 Task: Add Nikhil Rathi as a follower.
Action: Mouse moved to (410, 53)
Screenshot: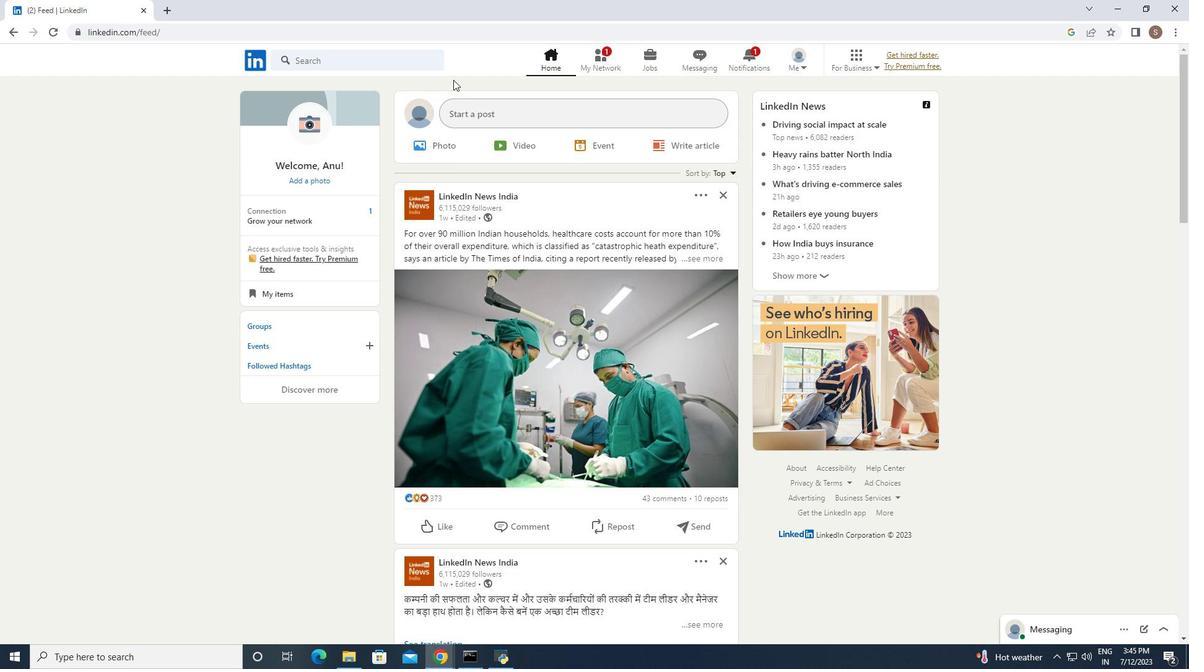 
Action: Mouse pressed left at (410, 53)
Screenshot: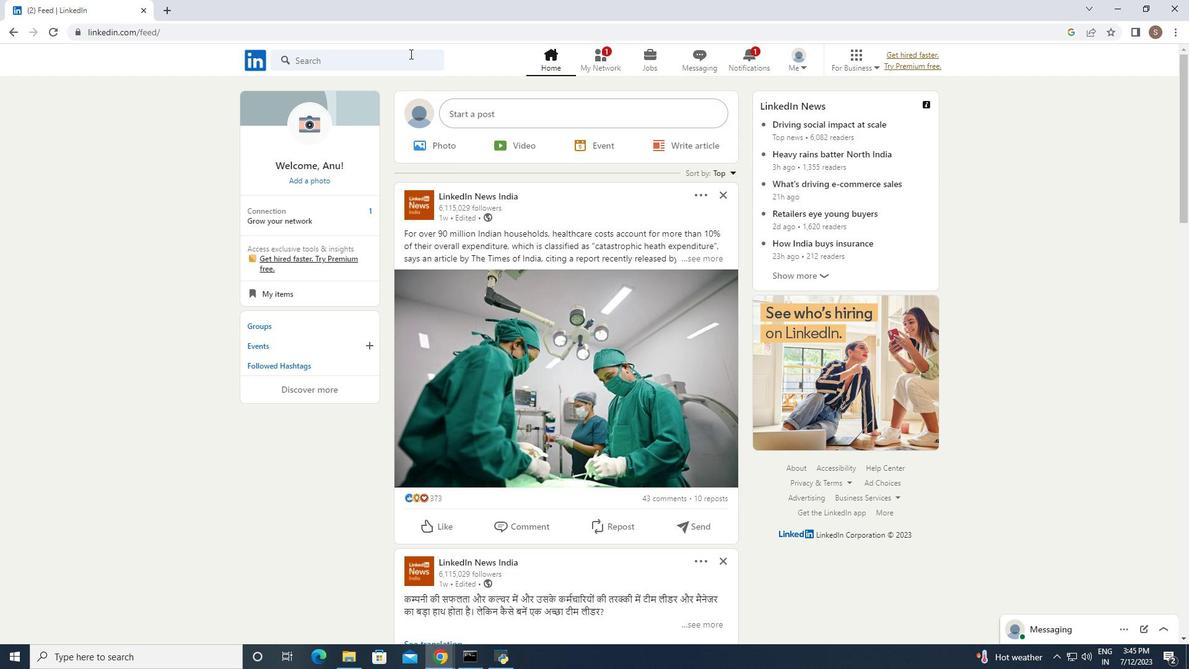 
Action: Mouse moved to (320, 160)
Screenshot: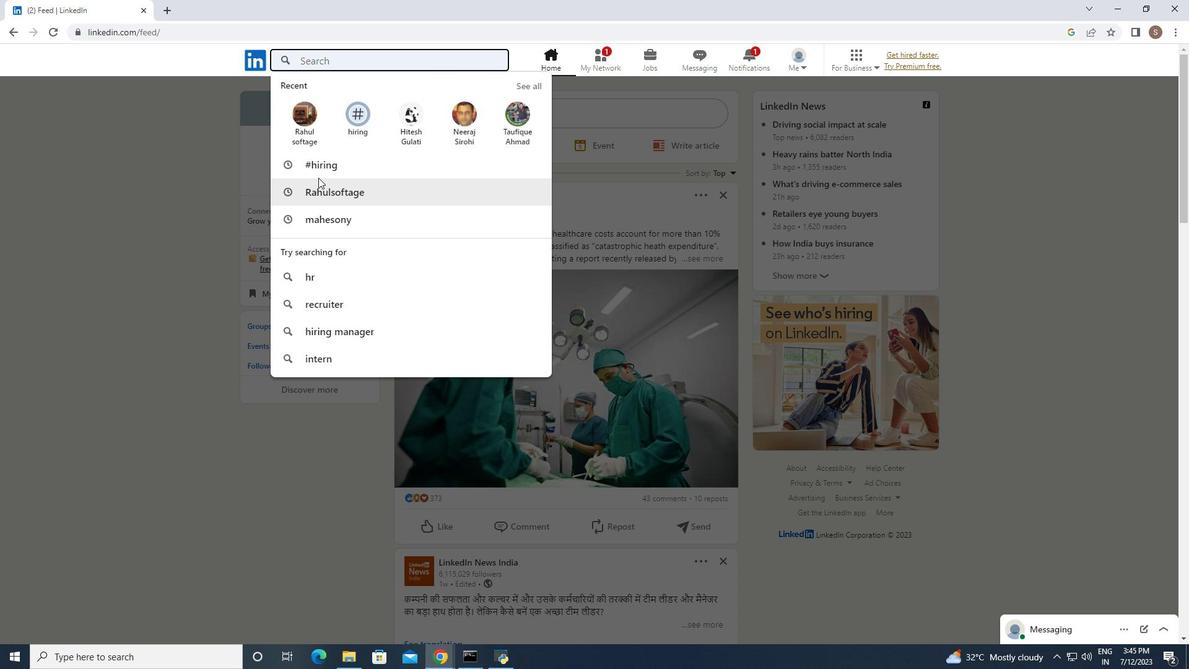 
Action: Mouse pressed left at (320, 160)
Screenshot: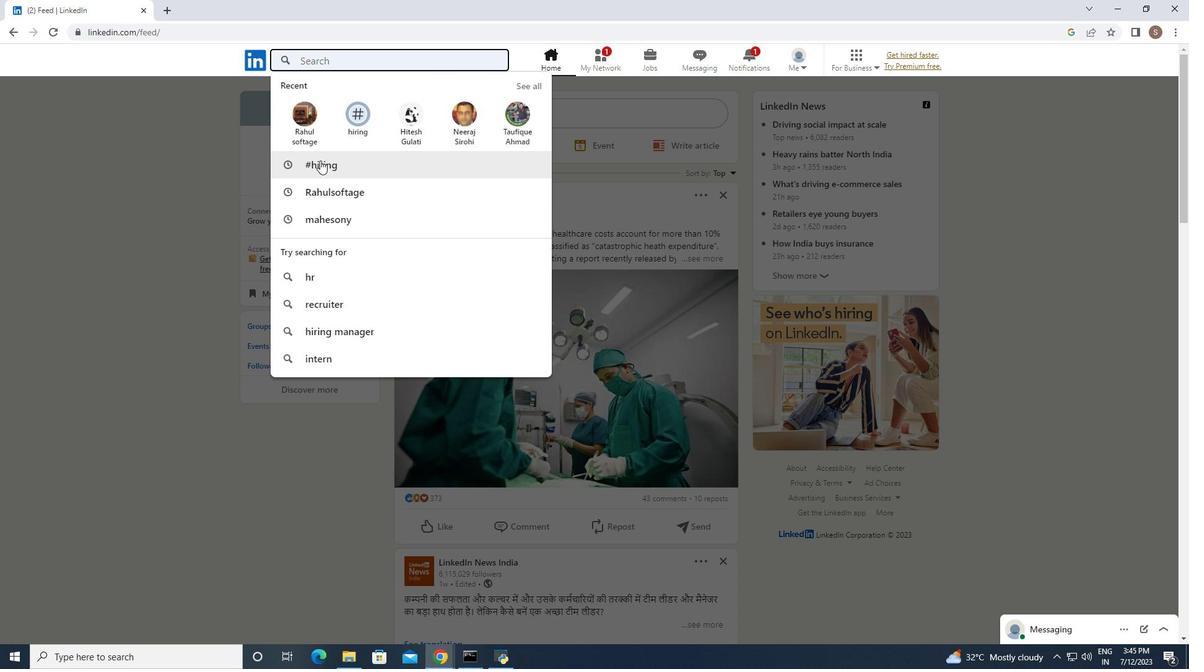 
Action: Mouse moved to (355, 91)
Screenshot: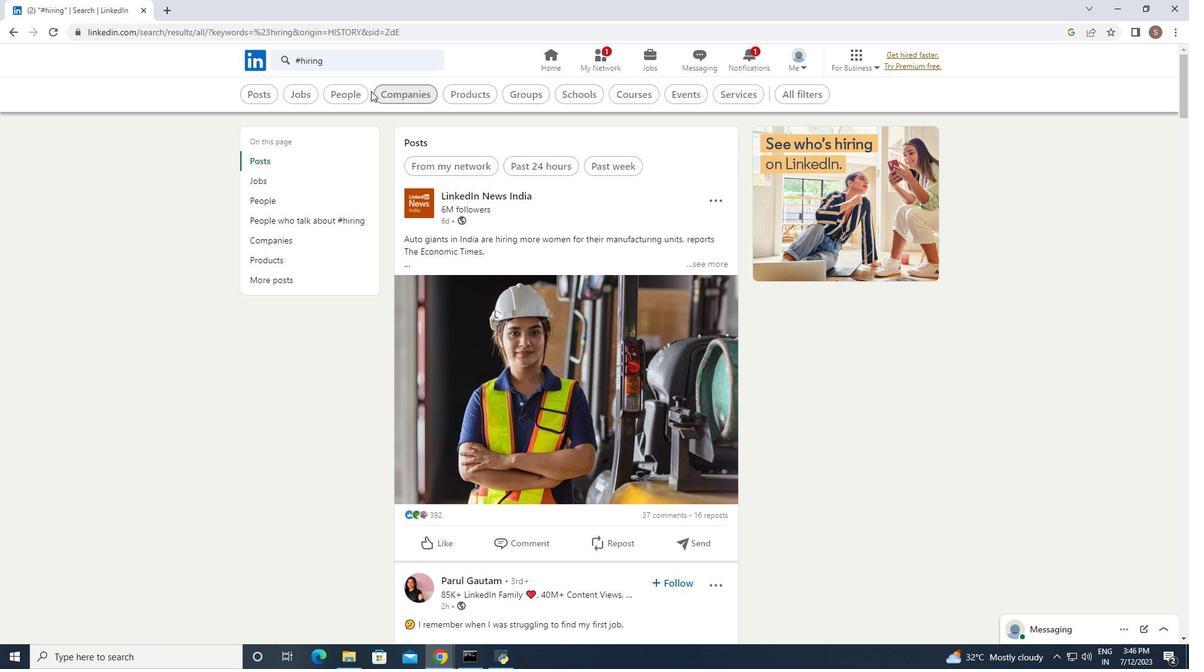 
Action: Mouse pressed left at (355, 91)
Screenshot: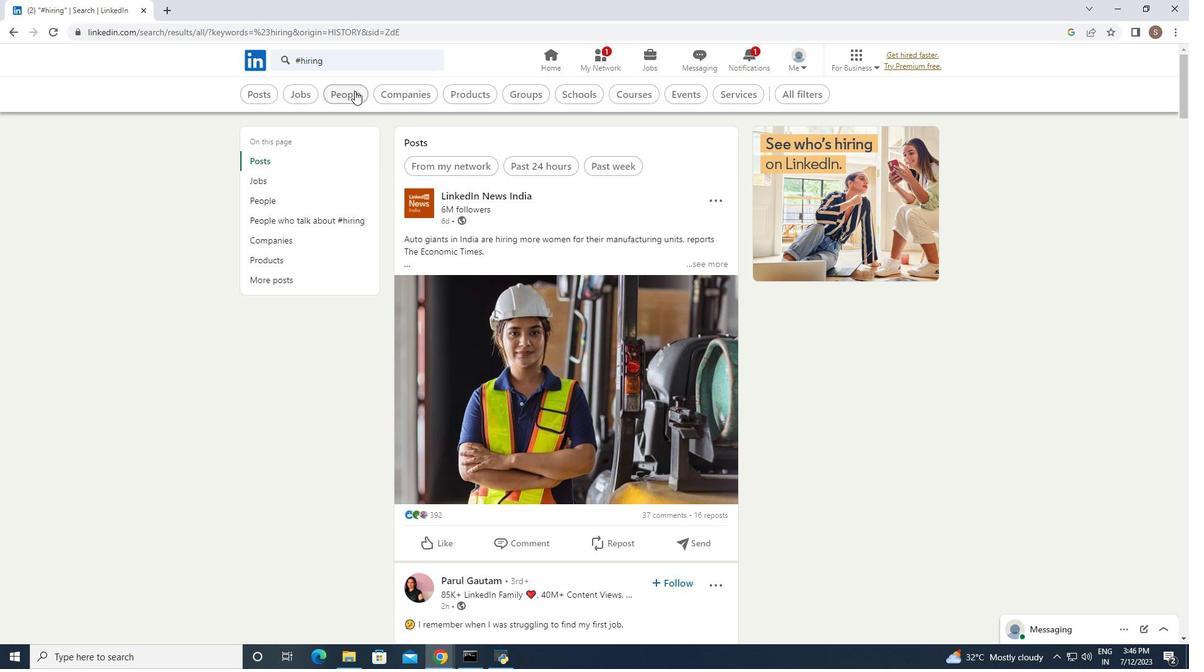 
Action: Mouse moved to (615, 99)
Screenshot: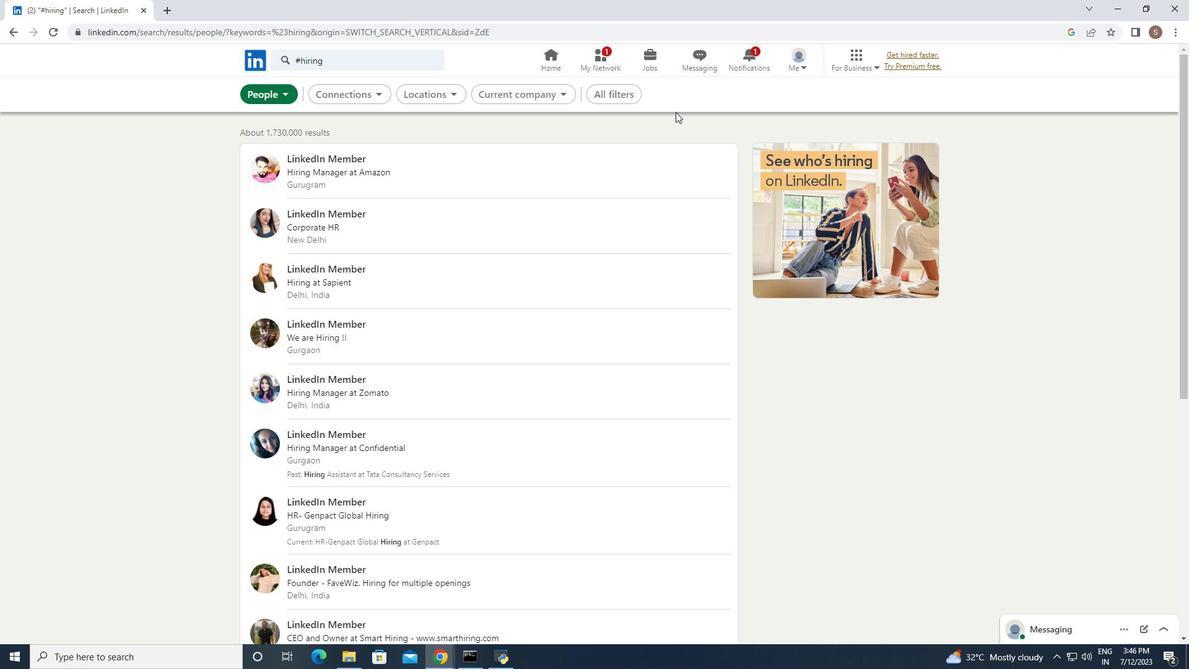 
Action: Mouse pressed left at (615, 99)
Screenshot: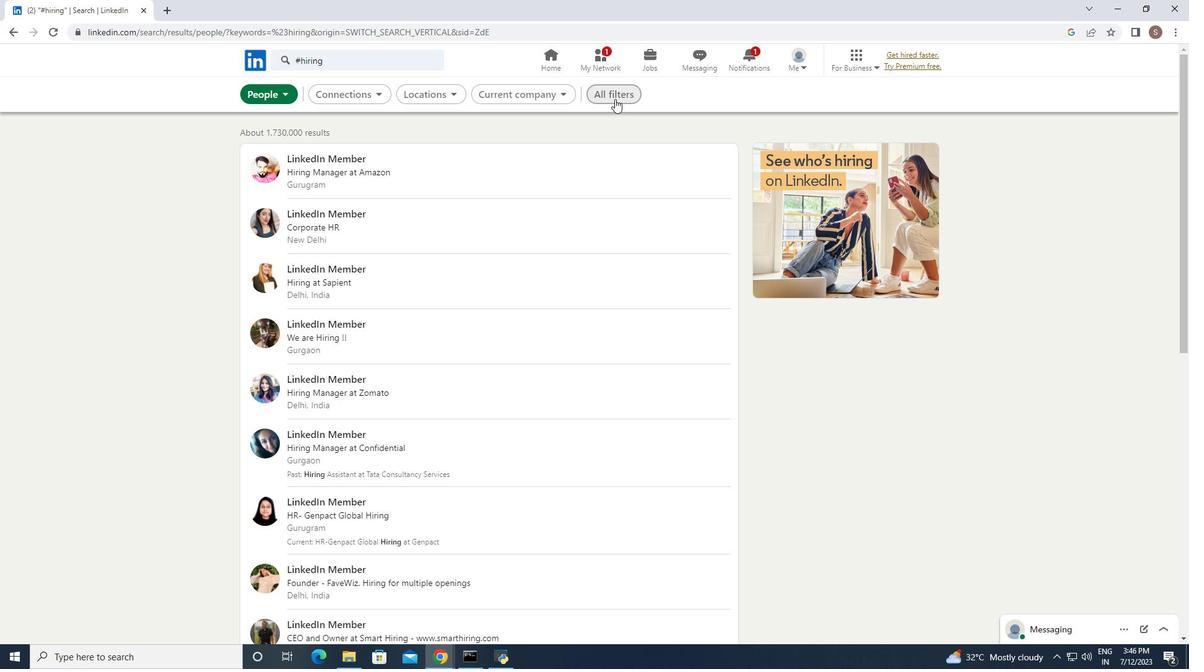 
Action: Mouse moved to (885, 356)
Screenshot: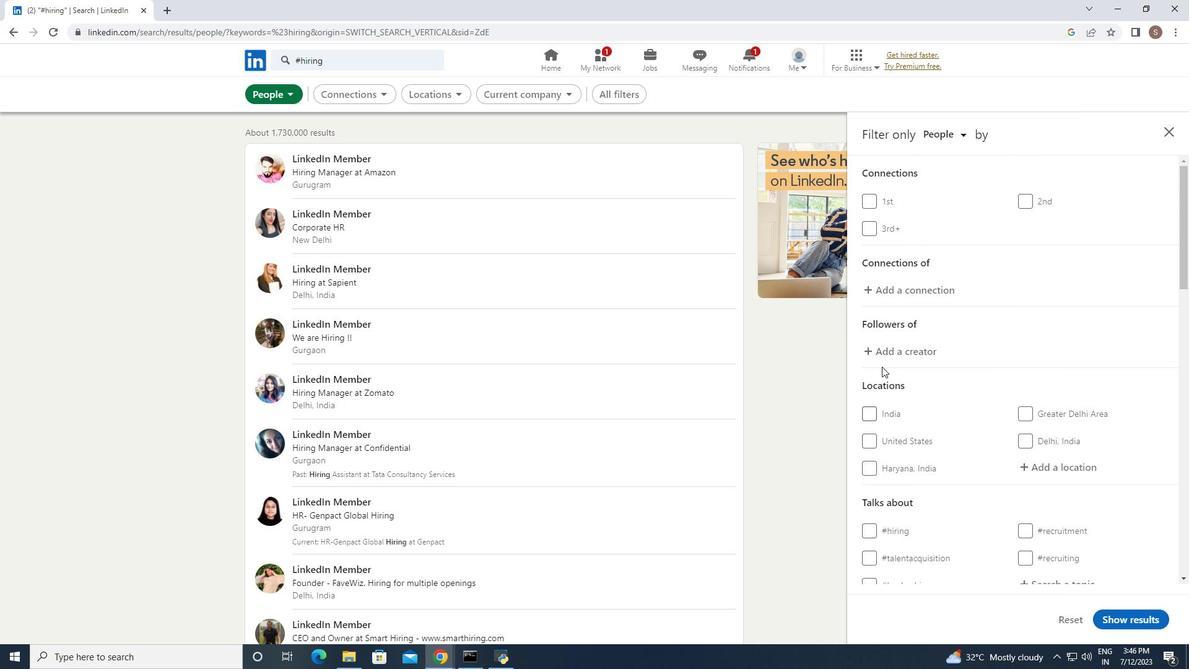 
Action: Mouse pressed left at (885, 356)
Screenshot: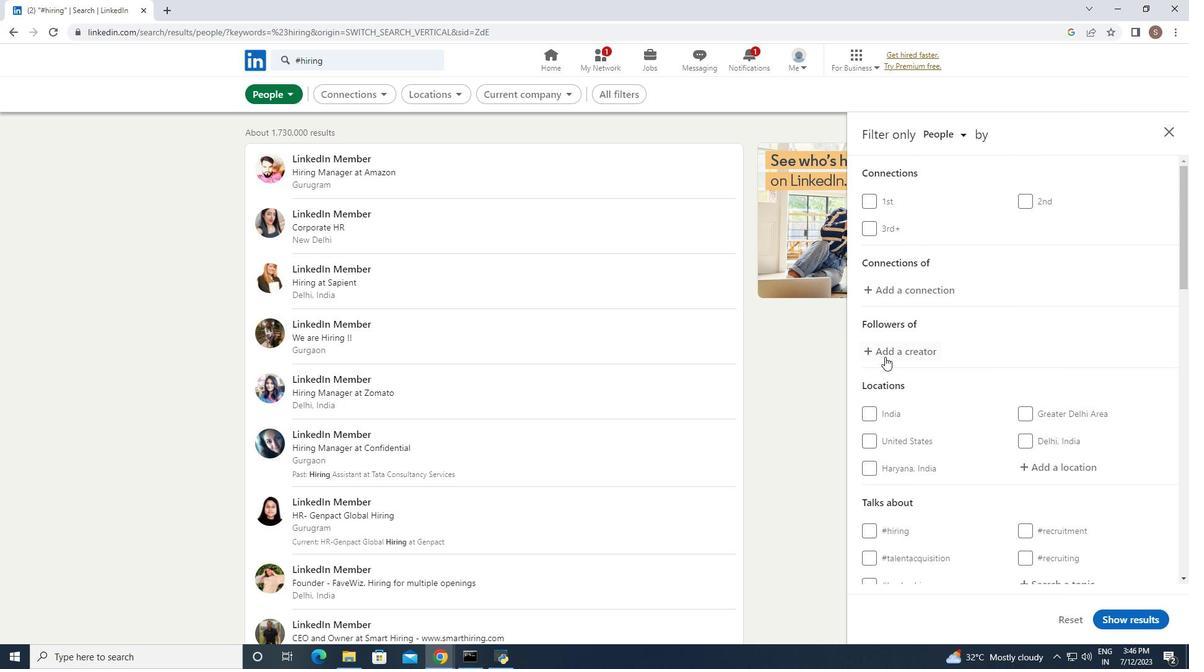
Action: Mouse moved to (881, 355)
Screenshot: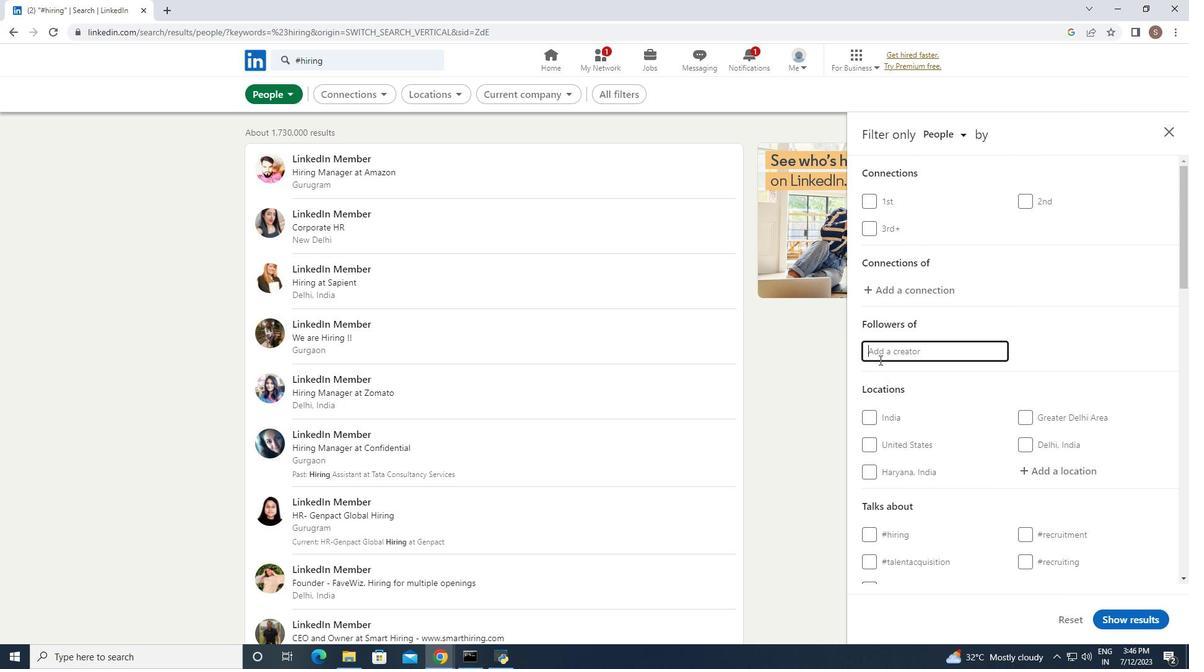 
Action: Mouse pressed left at (881, 355)
Screenshot: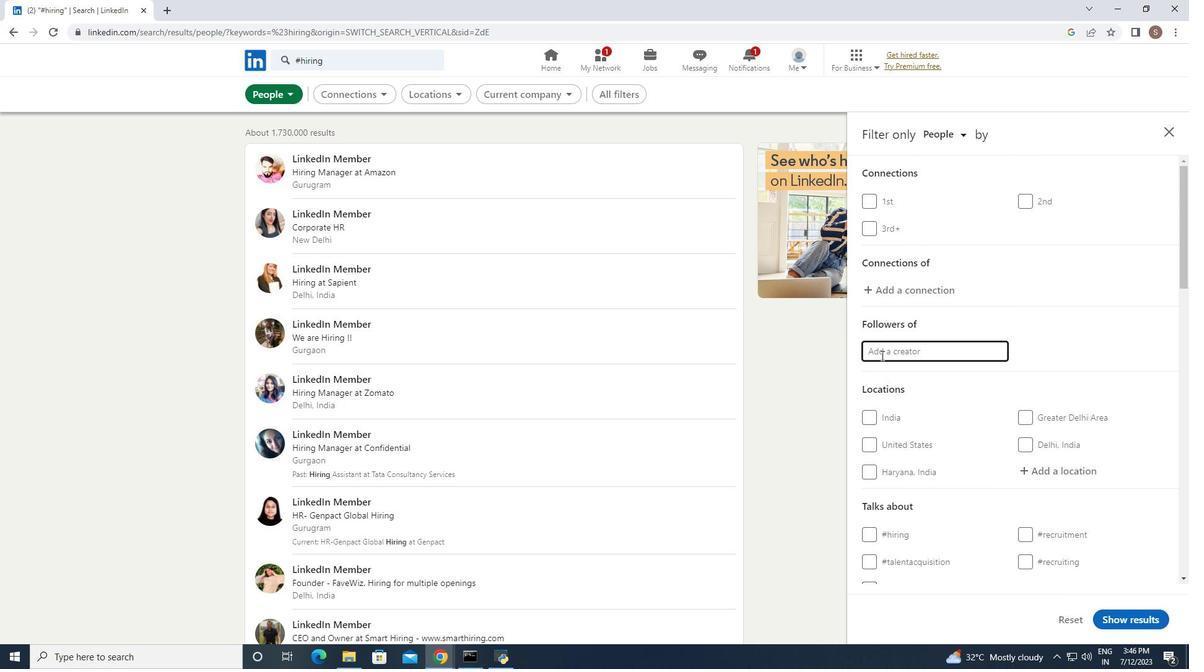 
Action: Key pressed <Key.shift>Nikhil<Key.space><Key.shift><Key.shift><Key.shift><Key.shift><Key.shift>Rathi
Screenshot: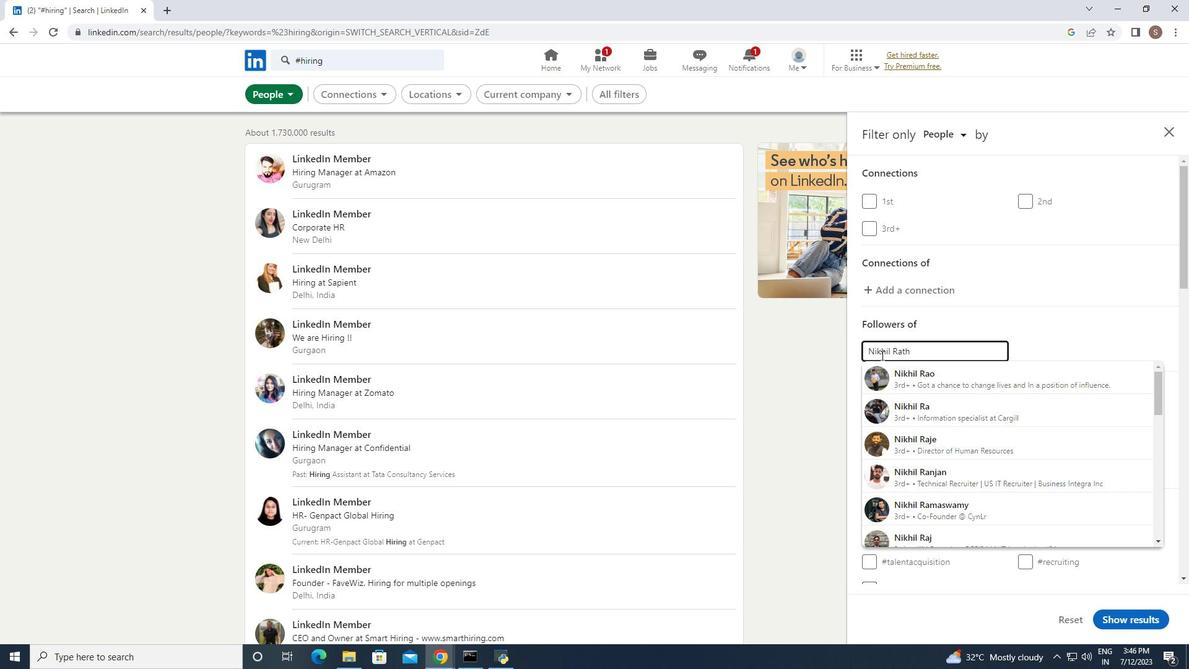 
Action: Mouse moved to (889, 372)
Screenshot: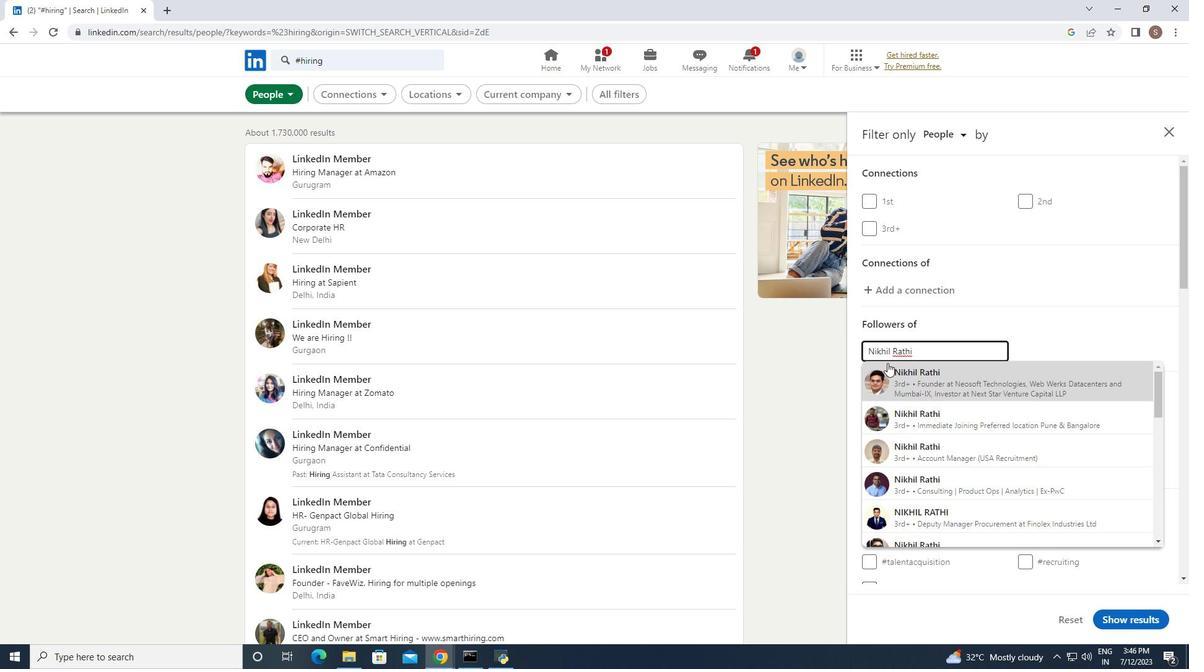 
Action: Mouse pressed left at (889, 372)
Screenshot: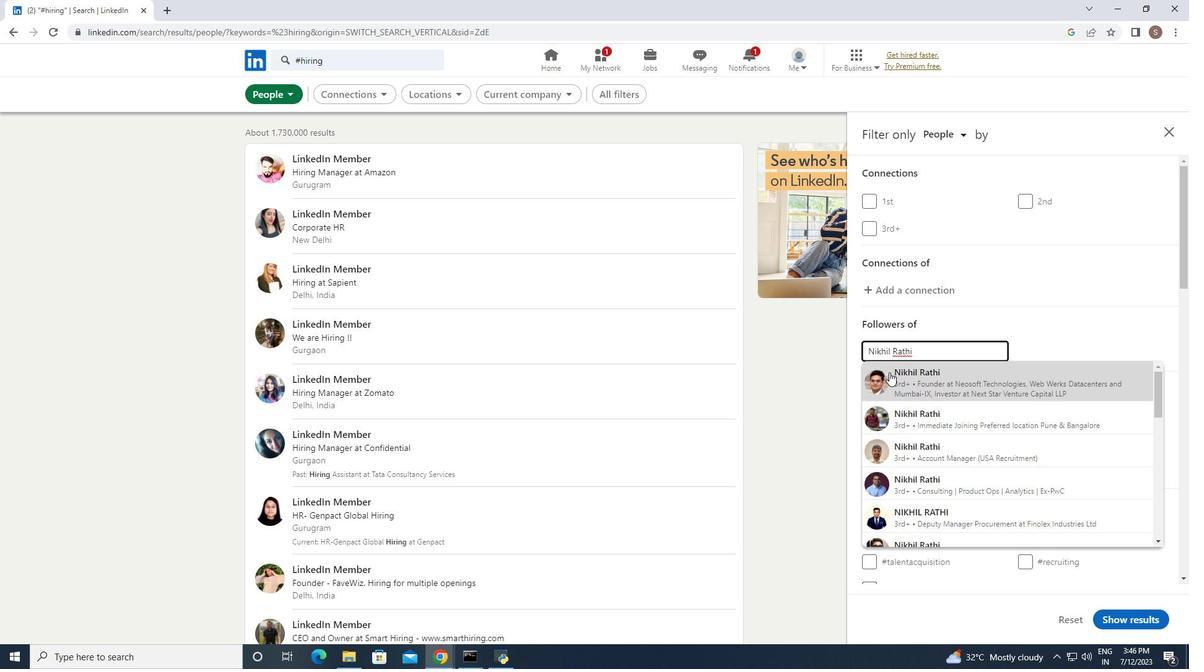 
Action: Mouse moved to (1123, 614)
Screenshot: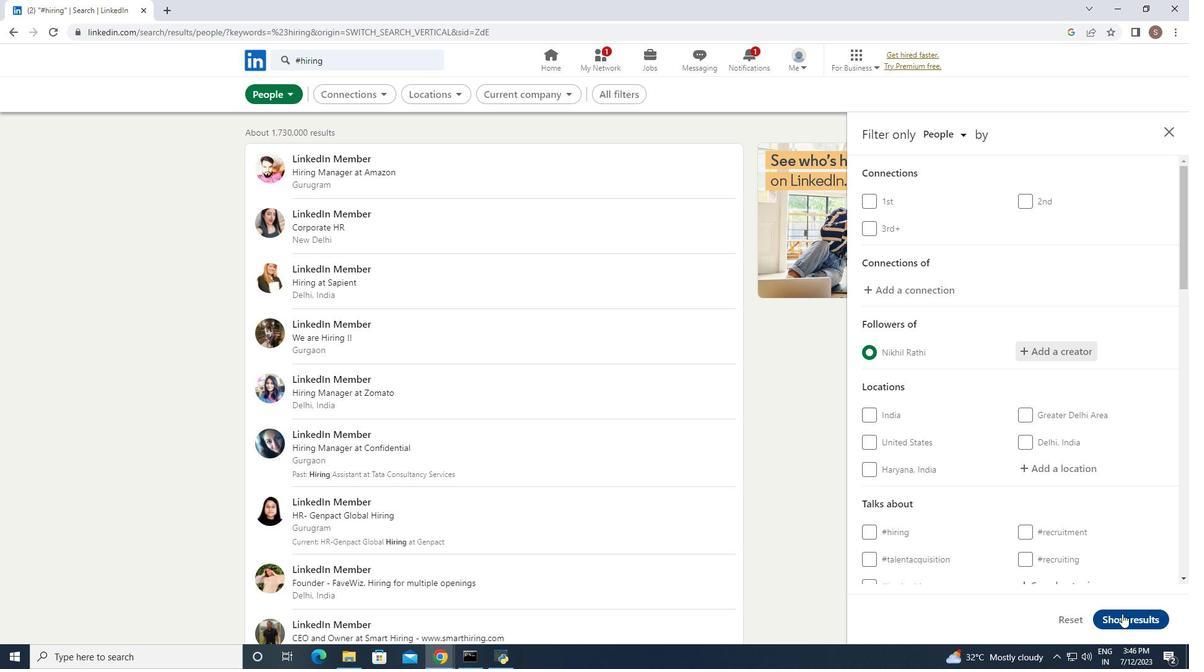 
Action: Mouse pressed left at (1123, 614)
Screenshot: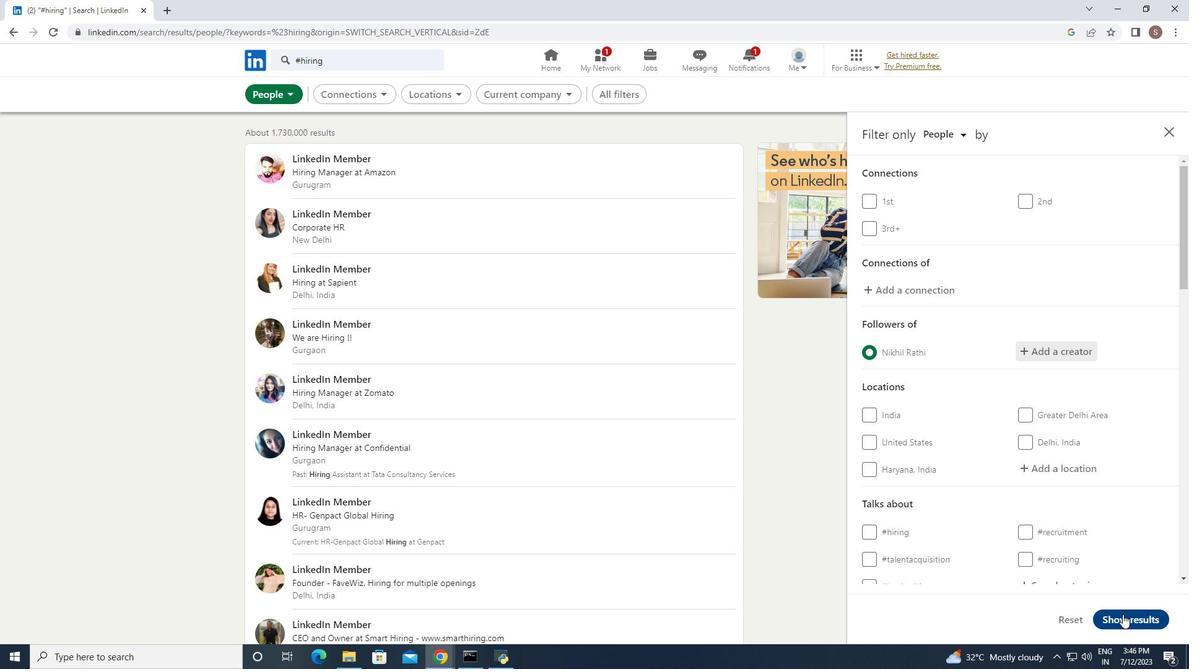 
